 Task: In the description "Customer Service Complaints" add an attachements "About the product".
Action: Mouse pressed left at (167, 425)
Screenshot: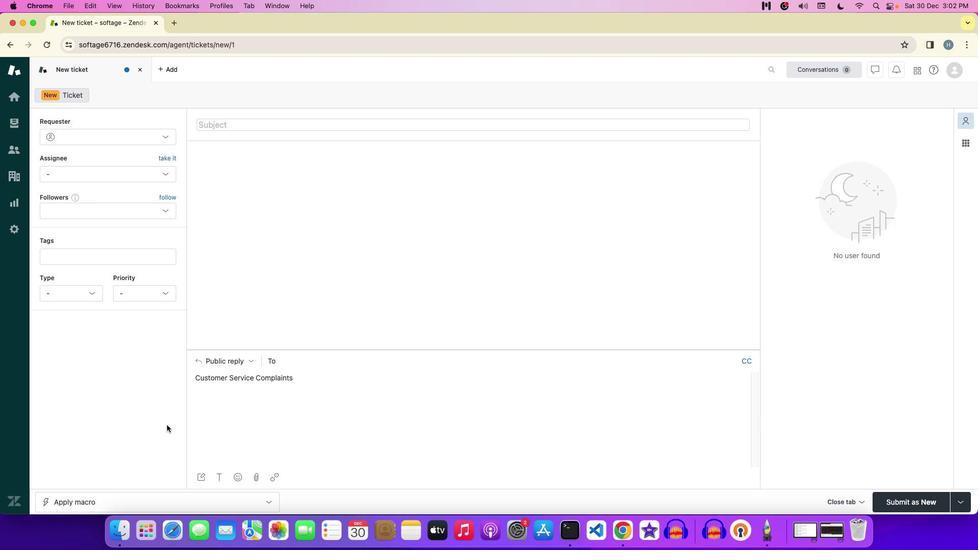
Action: Mouse moved to (256, 475)
Screenshot: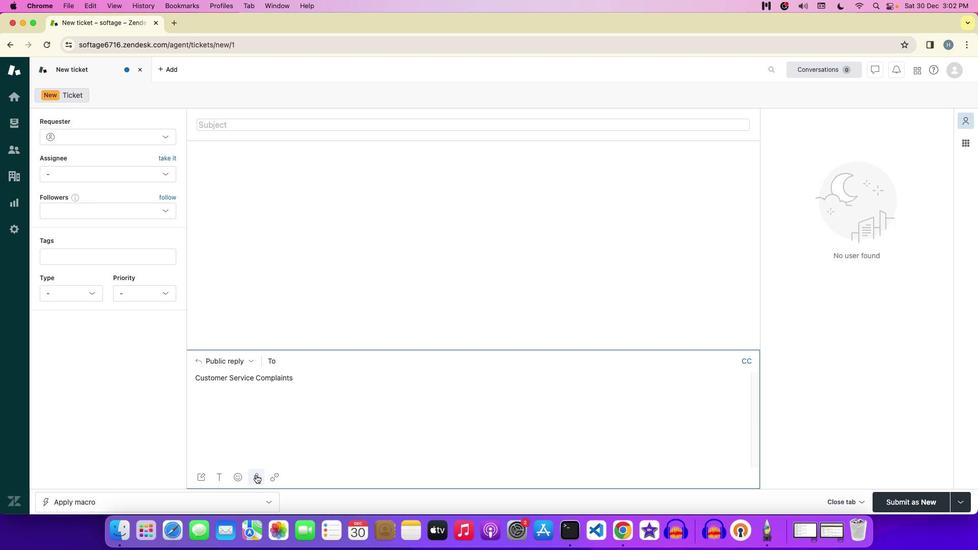 
Action: Mouse pressed left at (256, 475)
Screenshot: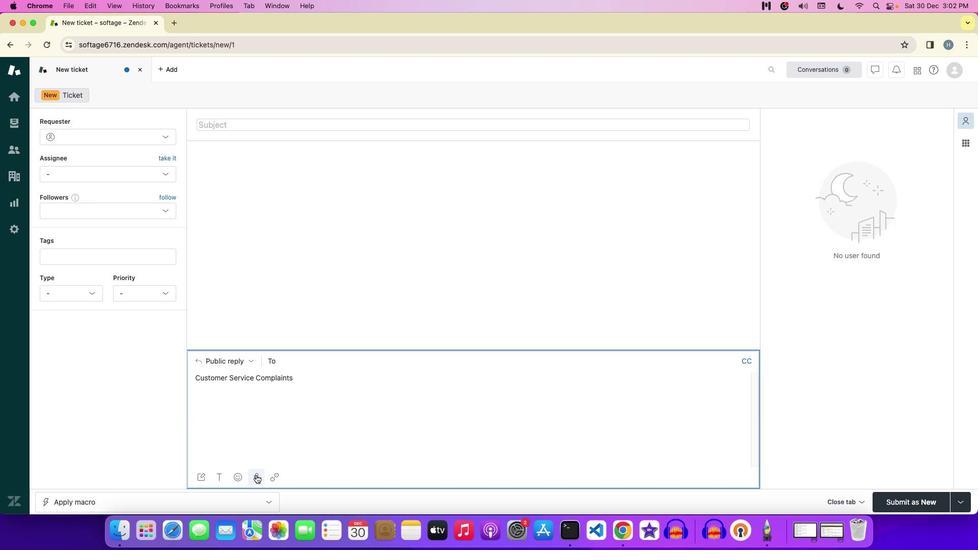 
Action: Mouse moved to (332, 243)
Screenshot: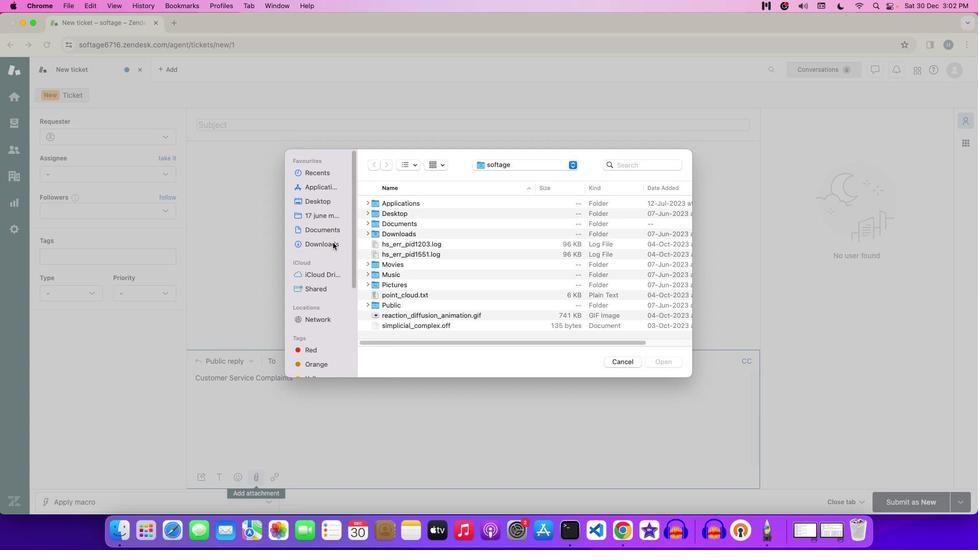 
Action: Mouse pressed left at (332, 243)
Screenshot: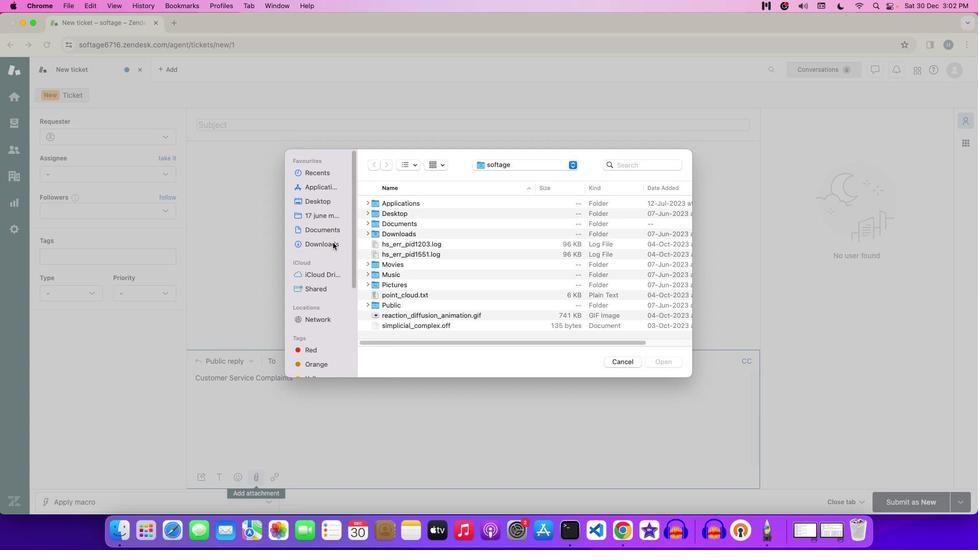 
Action: Mouse moved to (431, 242)
Screenshot: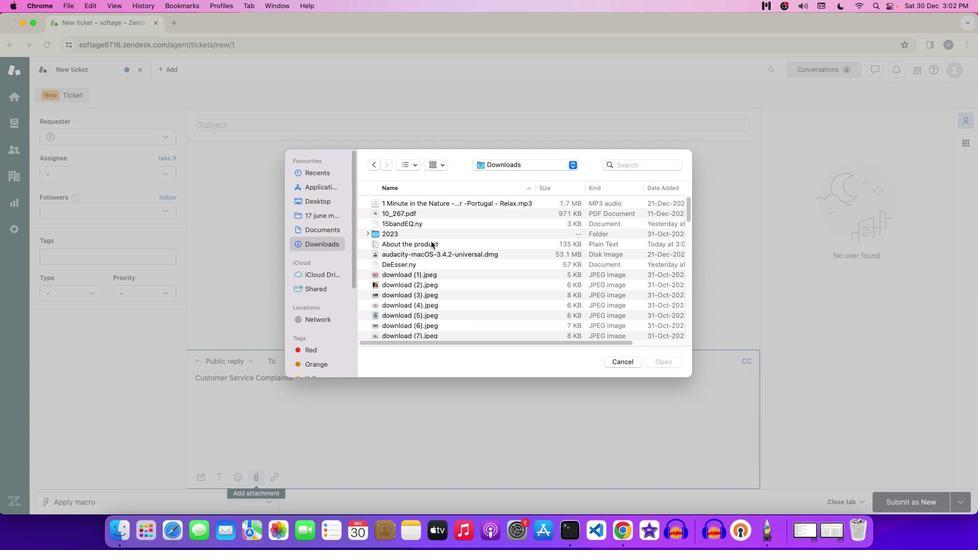 
Action: Mouse pressed left at (431, 242)
Screenshot: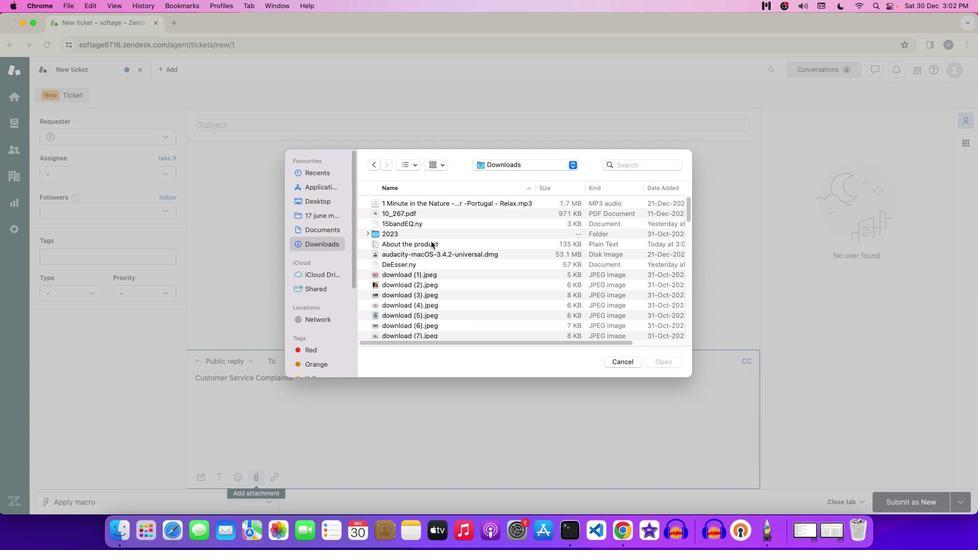 
Action: Mouse moved to (665, 361)
Screenshot: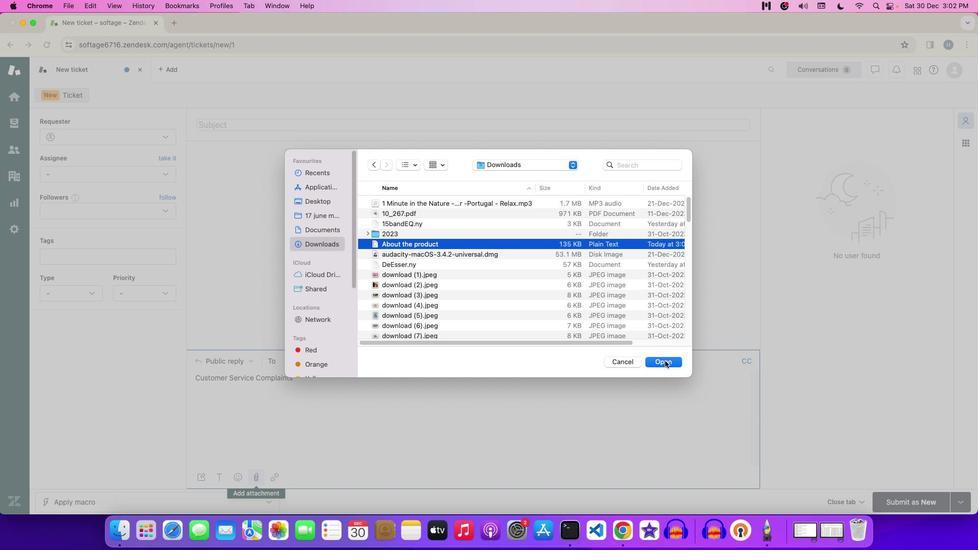 
Action: Mouse pressed left at (665, 361)
Screenshot: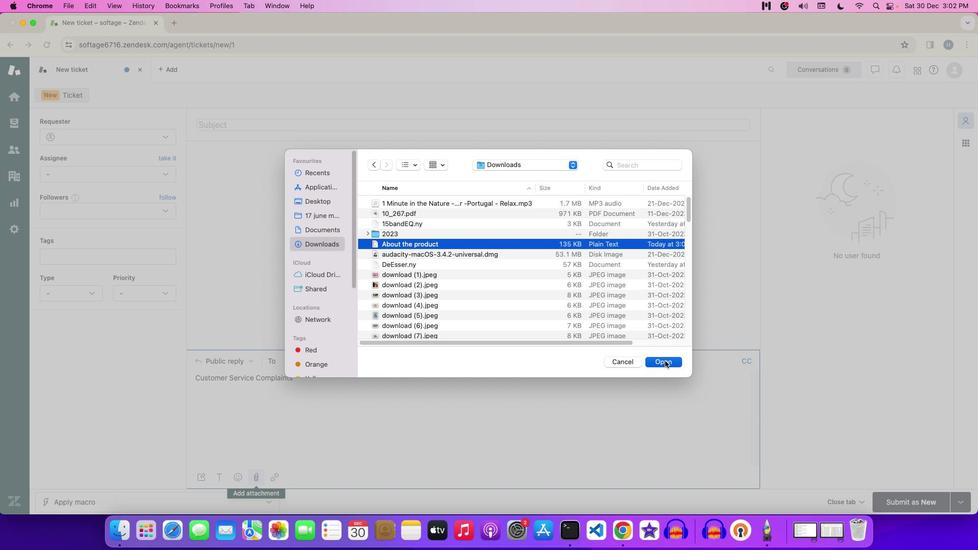 
Action: Mouse moved to (665, 361)
Screenshot: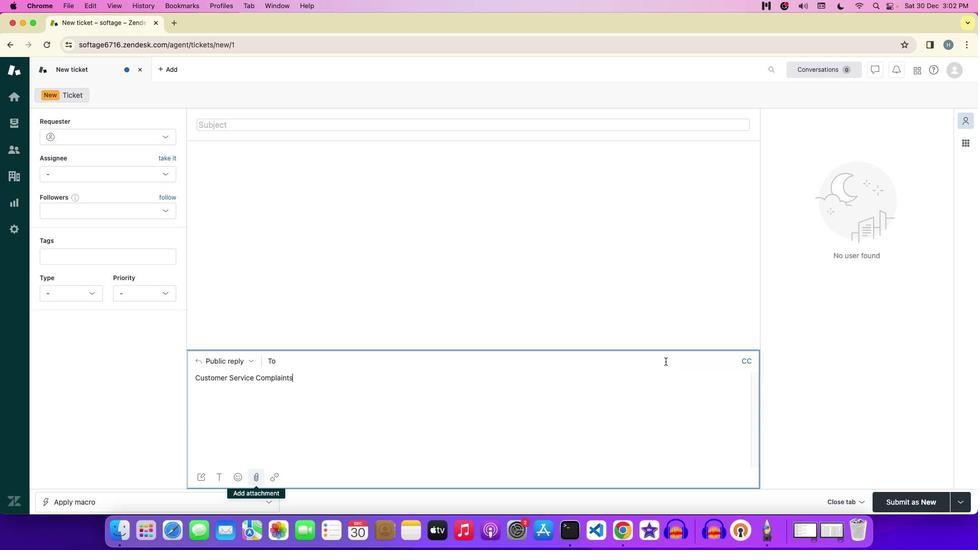 
